 Task: Change  the formatting of the data to 'Which is Greater than 5, 'in conditional formating, put the option 'Green Fill with Dark Green Text. . 'add another formatting option Format As Table, insert the option 'Orange Table style Medium 3 ', change the format of Column Width to AutoFit Column Width and sort the data in descending order In the sheet  Expense Tracker Workbook Templatebook
Action: Mouse moved to (52, 110)
Screenshot: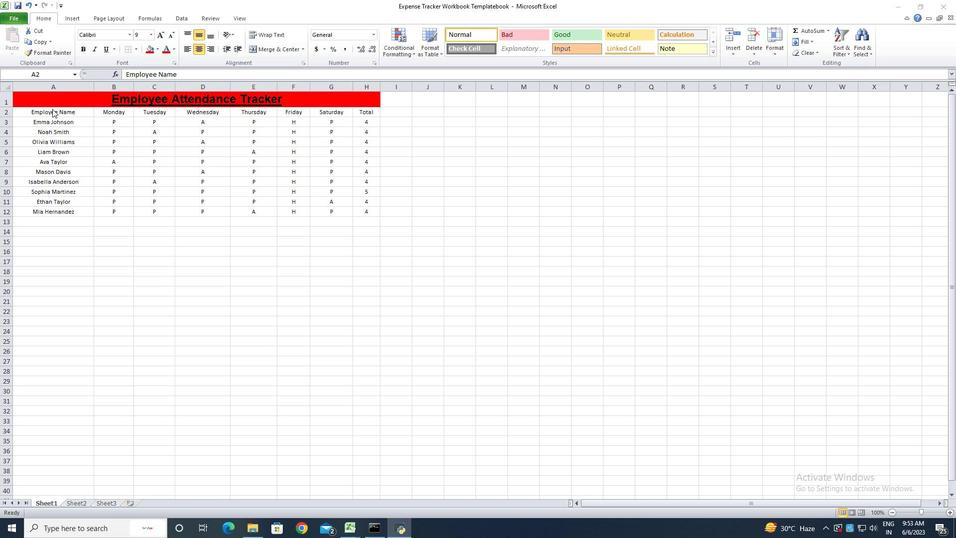 
Action: Mouse pressed left at (52, 110)
Screenshot: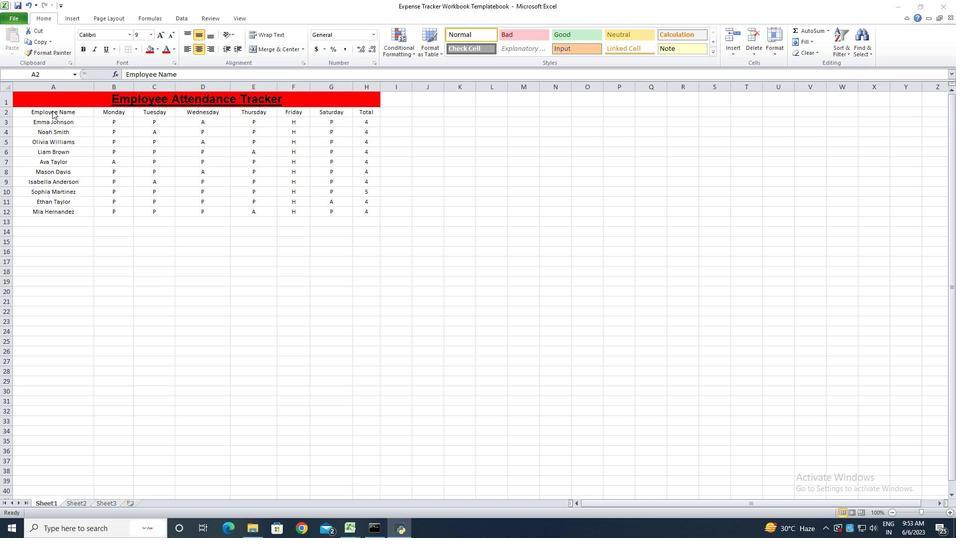 
Action: Mouse moved to (67, 113)
Screenshot: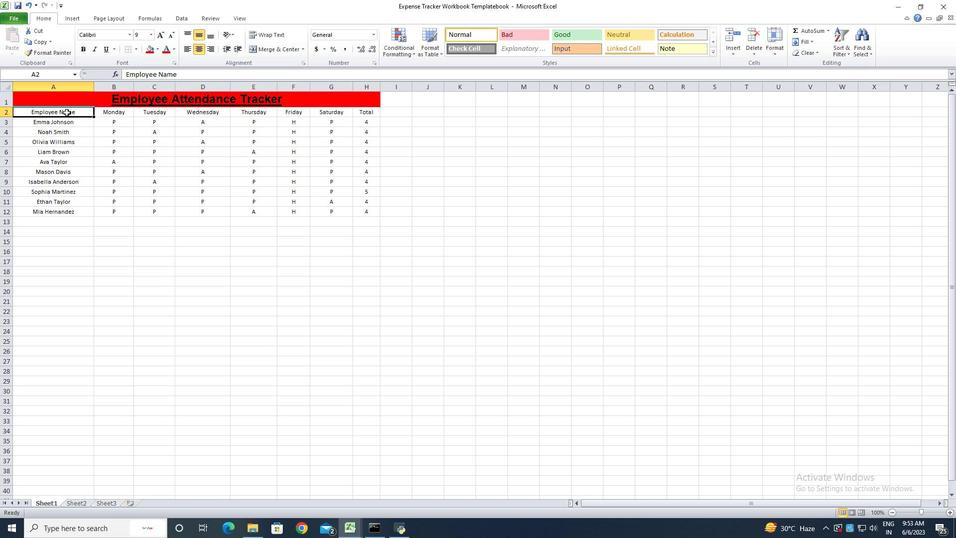 
Action: Mouse pressed left at (67, 113)
Screenshot: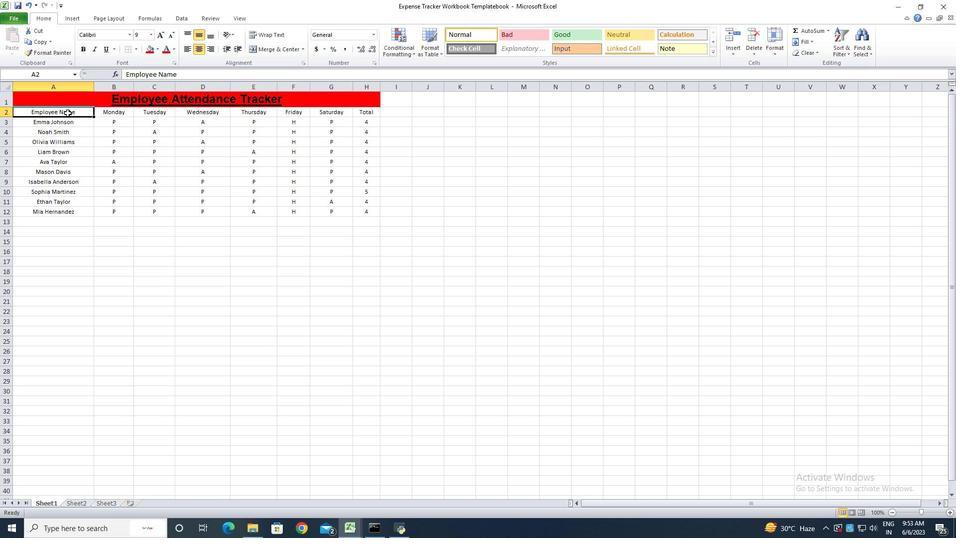 
Action: Mouse moved to (414, 54)
Screenshot: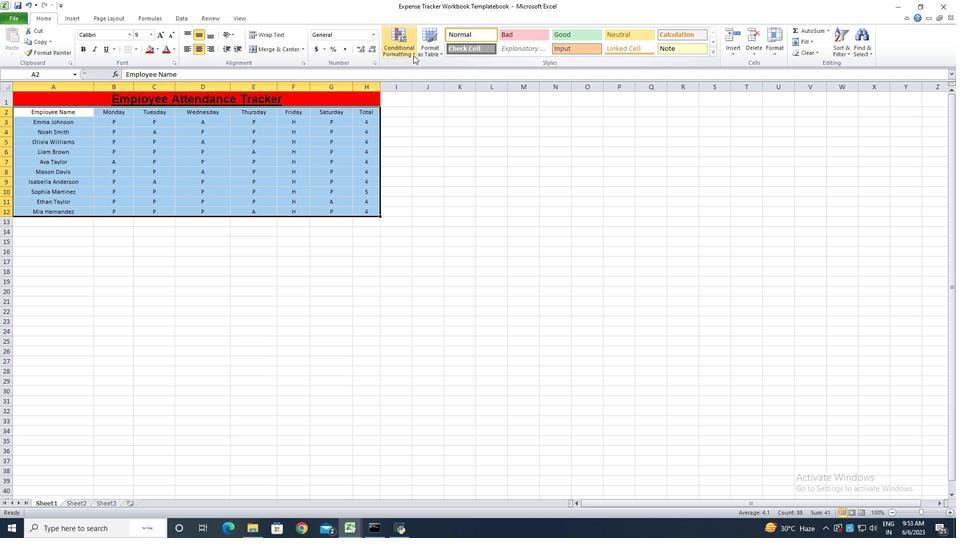 
Action: Mouse pressed left at (414, 54)
Screenshot: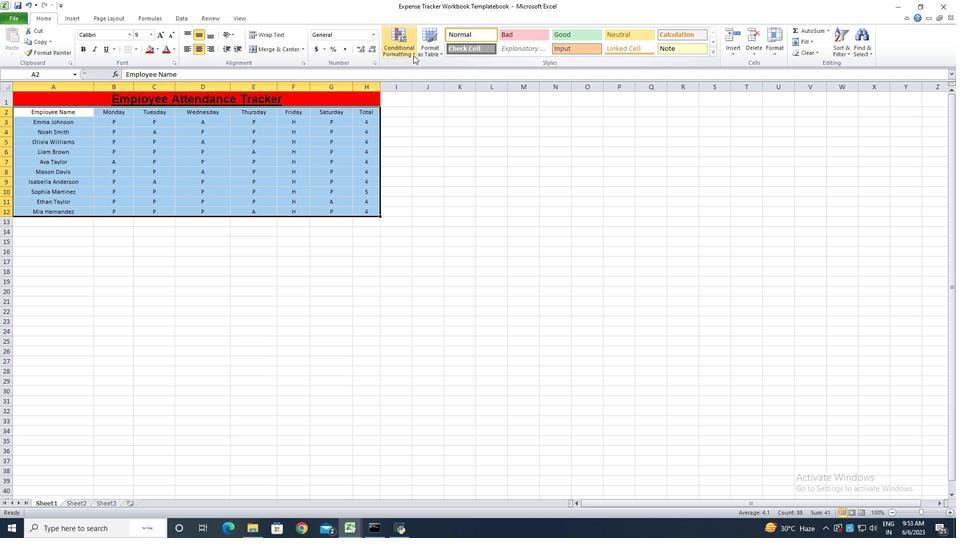 
Action: Mouse moved to (504, 71)
Screenshot: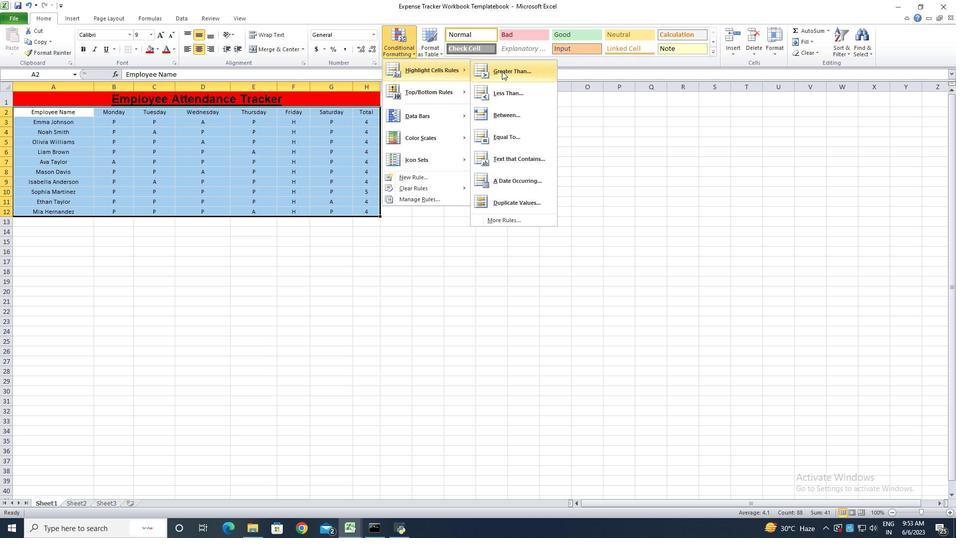 
Action: Mouse pressed left at (504, 71)
Screenshot: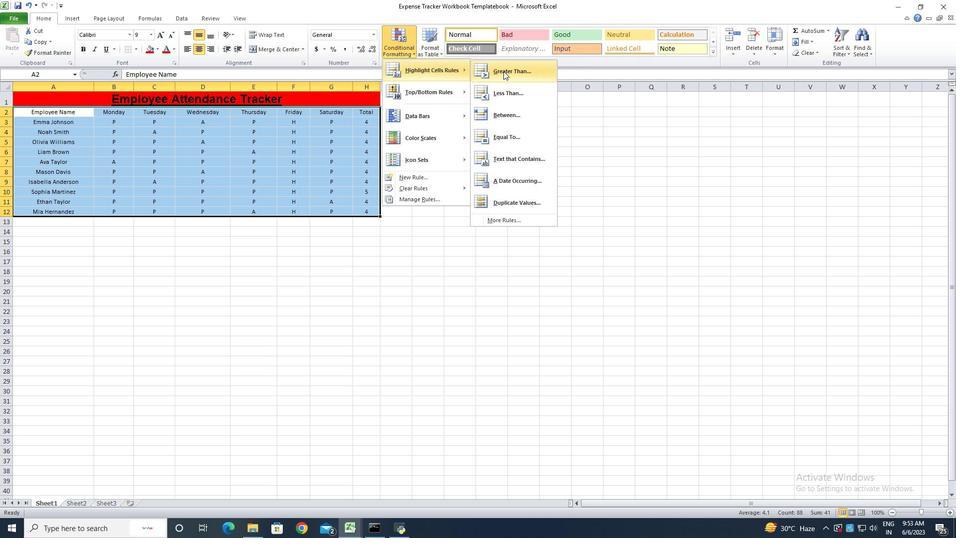 
Action: Key pressed 5
Screenshot: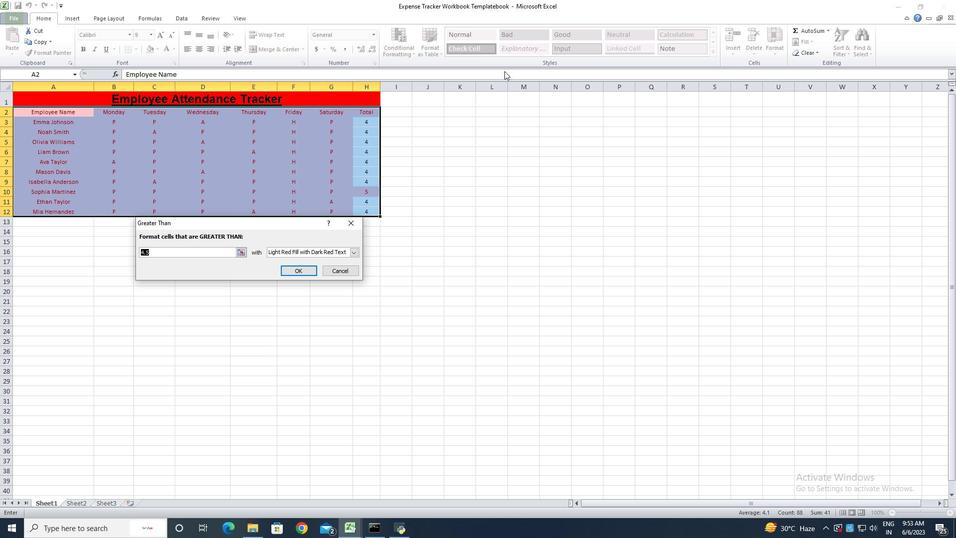 
Action: Mouse moved to (355, 249)
Screenshot: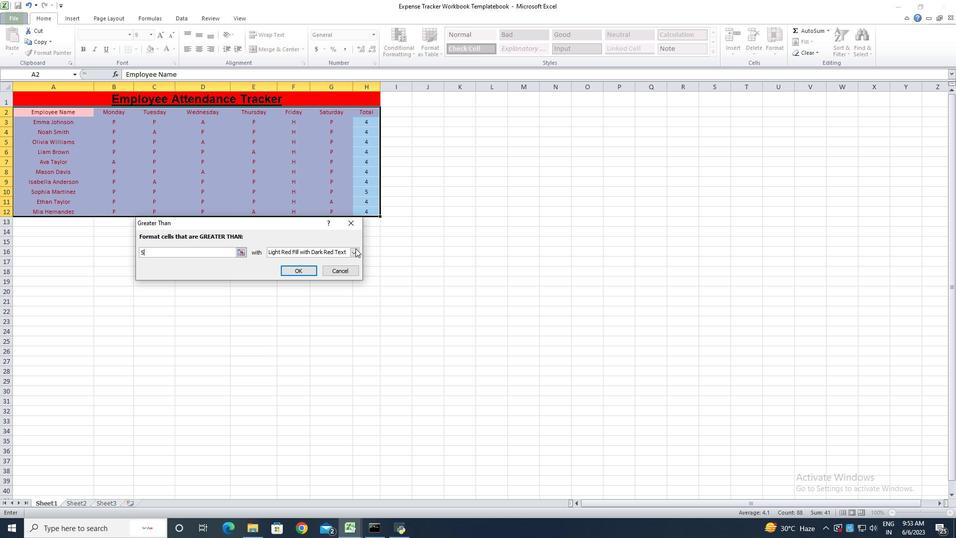 
Action: Mouse pressed left at (355, 249)
Screenshot: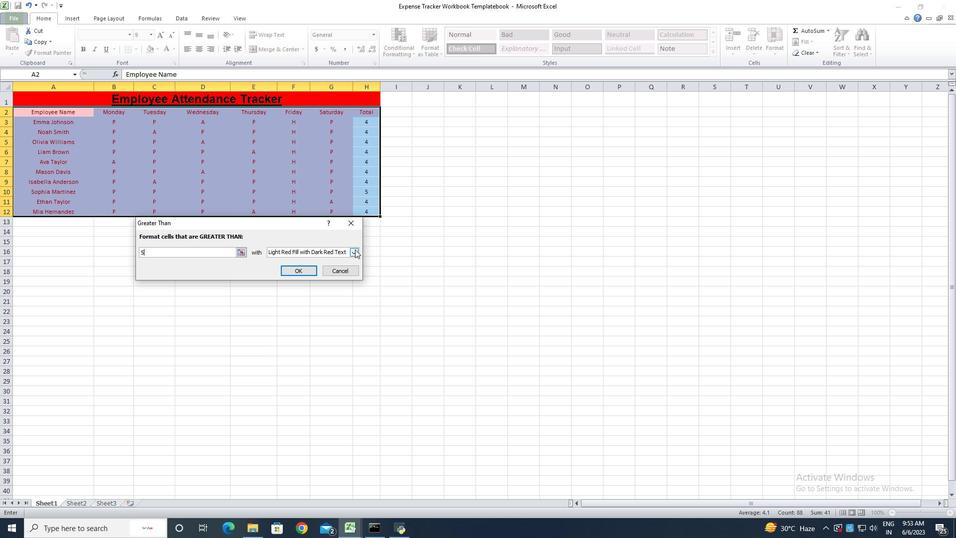 
Action: Mouse moved to (325, 277)
Screenshot: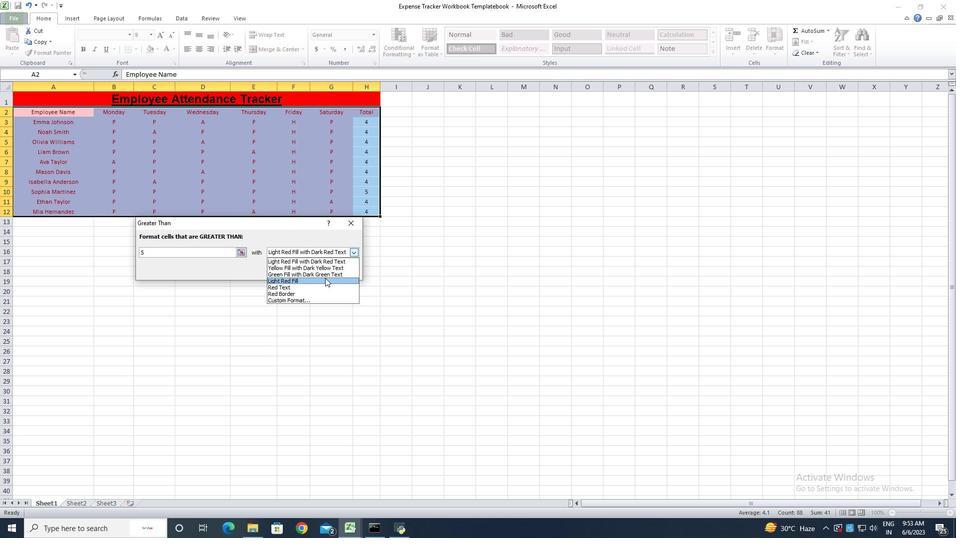
Action: Mouse pressed left at (325, 277)
Screenshot: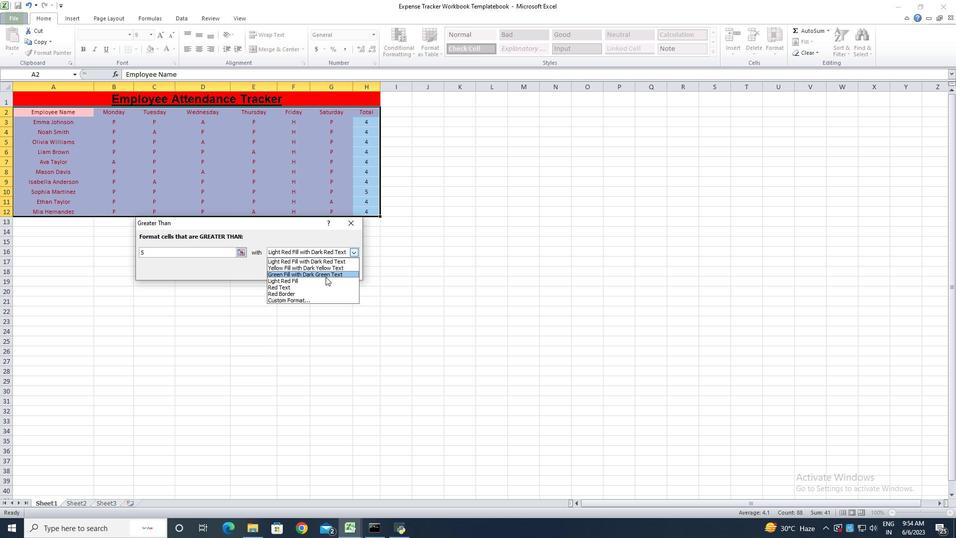 
Action: Mouse moved to (305, 271)
Screenshot: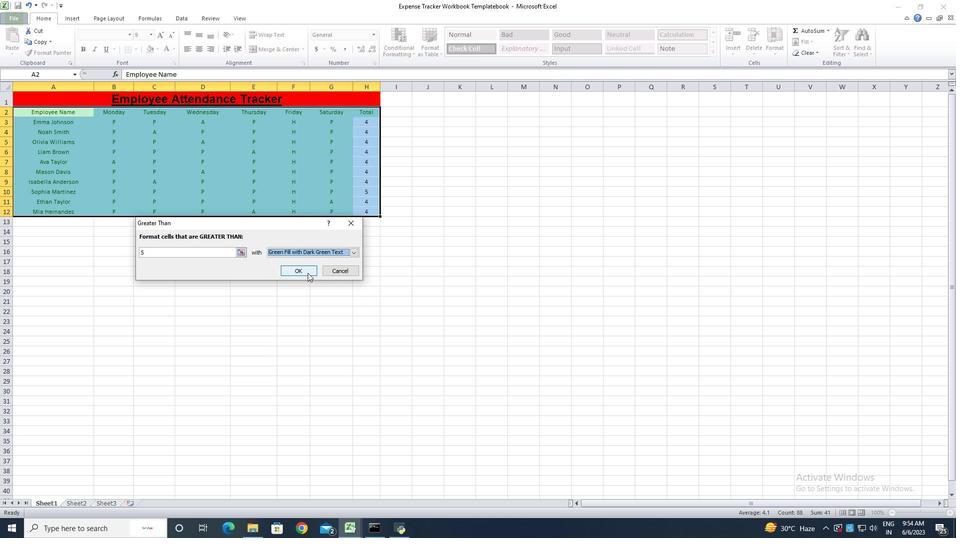
Action: Mouse pressed left at (305, 271)
Screenshot: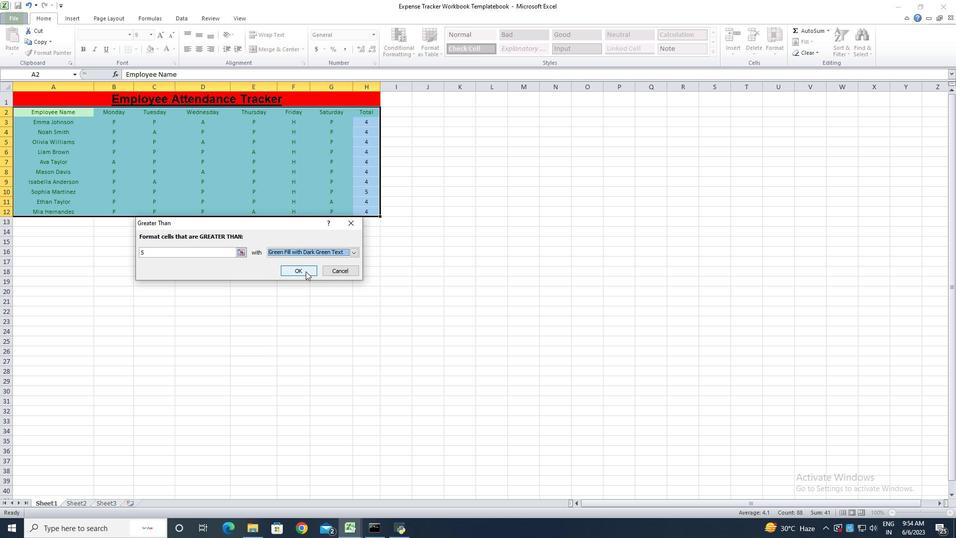 
Action: Mouse moved to (441, 52)
Screenshot: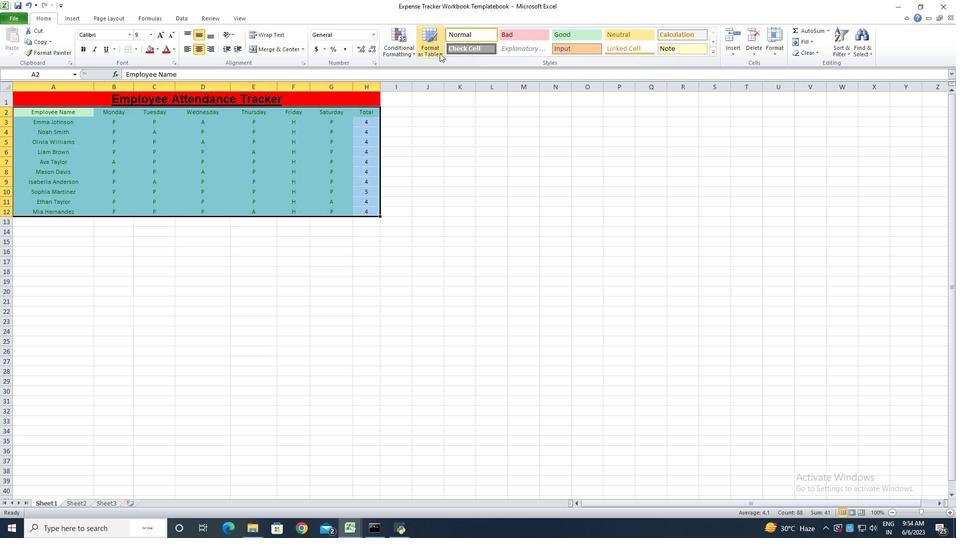 
Action: Mouse pressed left at (441, 52)
Screenshot: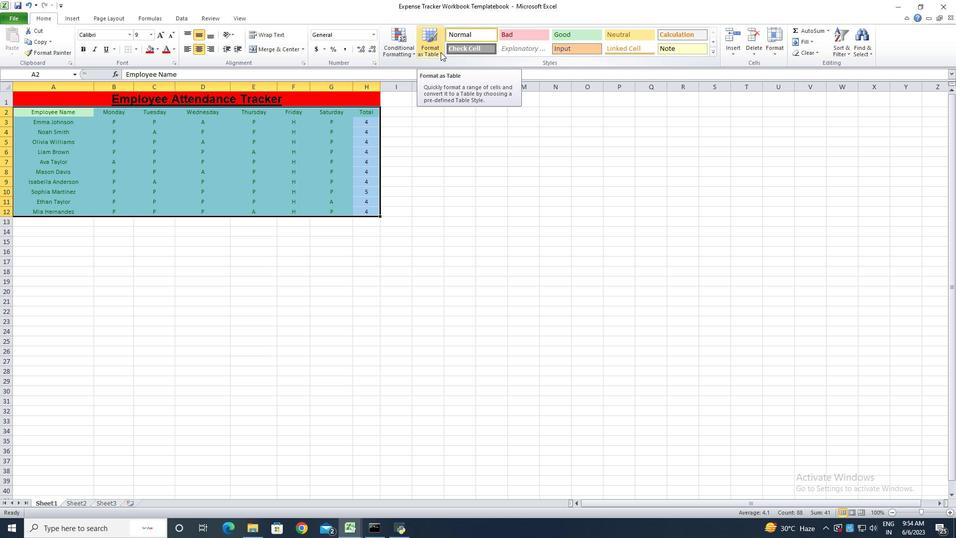 
Action: Mouse moved to (502, 170)
Screenshot: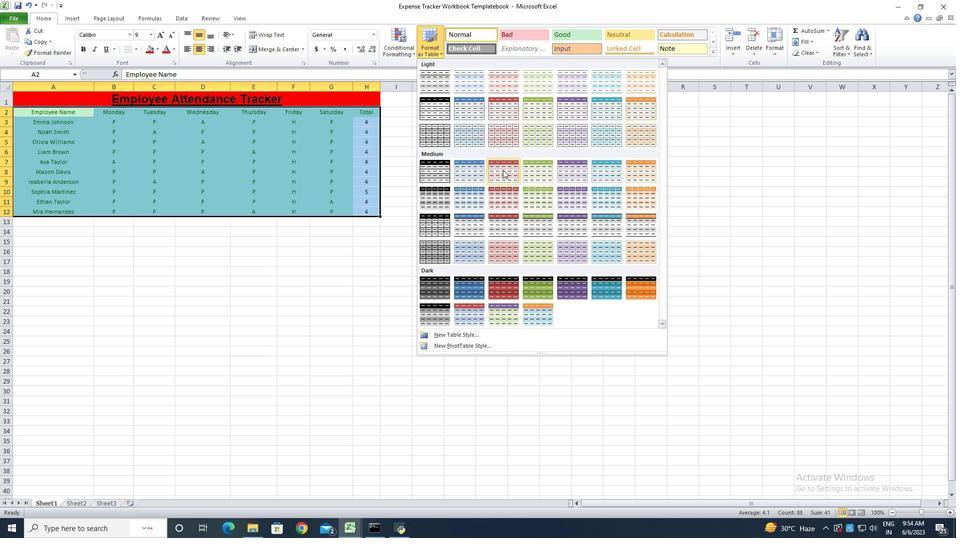 
Action: Mouse pressed left at (502, 170)
Screenshot: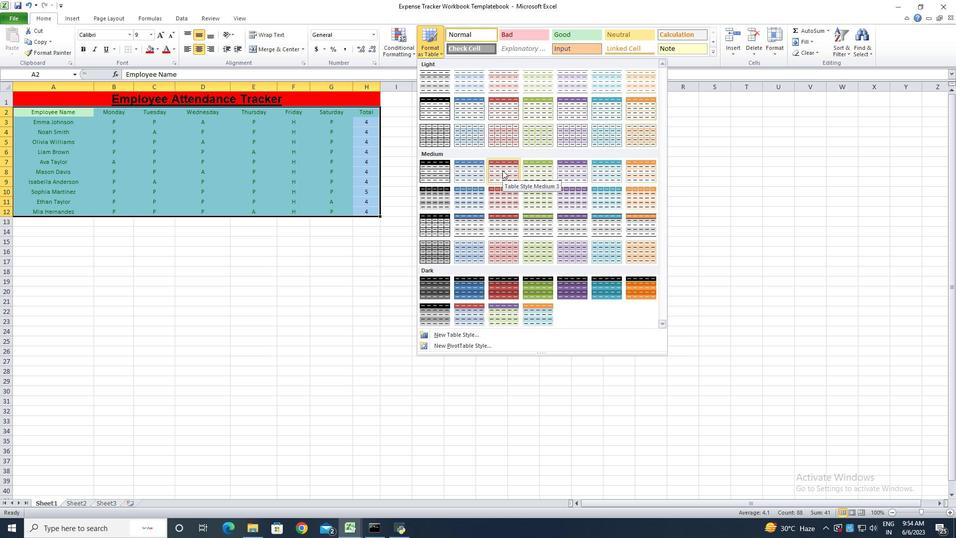 
Action: Mouse moved to (238, 270)
Screenshot: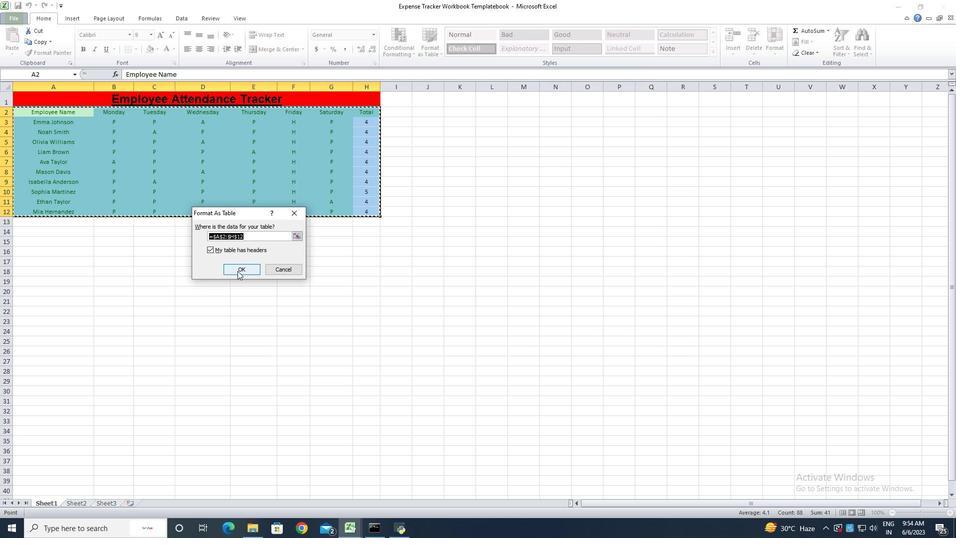 
Action: Mouse pressed left at (238, 270)
Screenshot: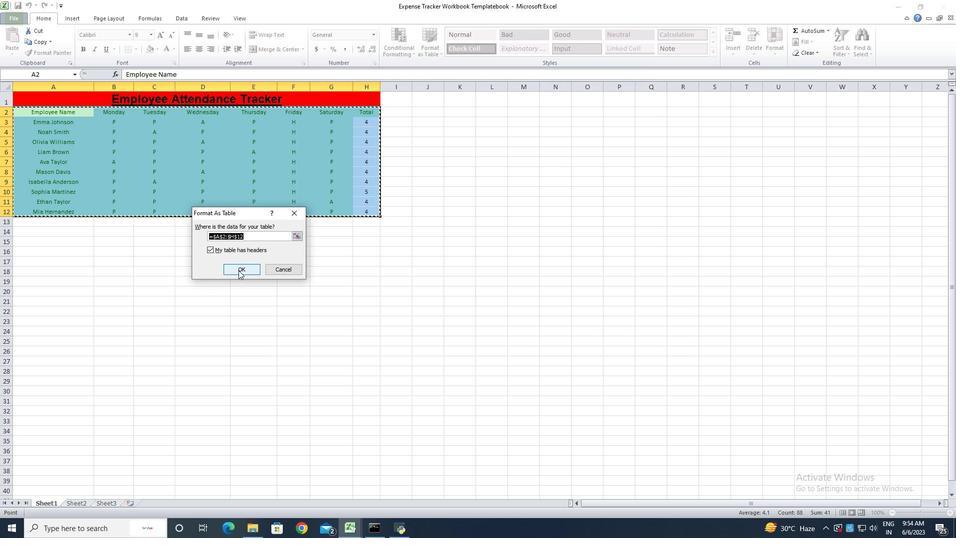 
Action: Mouse moved to (46, 20)
Screenshot: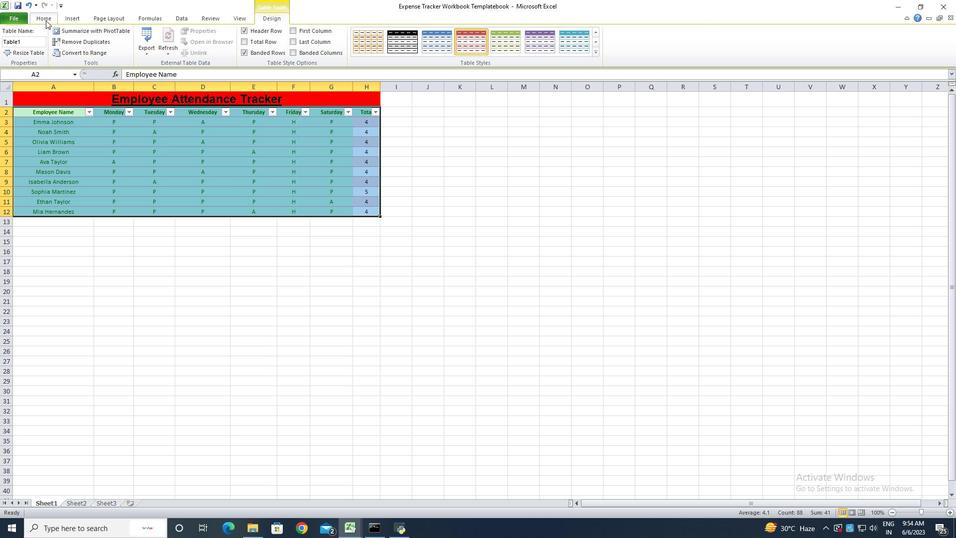 
Action: Mouse pressed left at (46, 20)
Screenshot: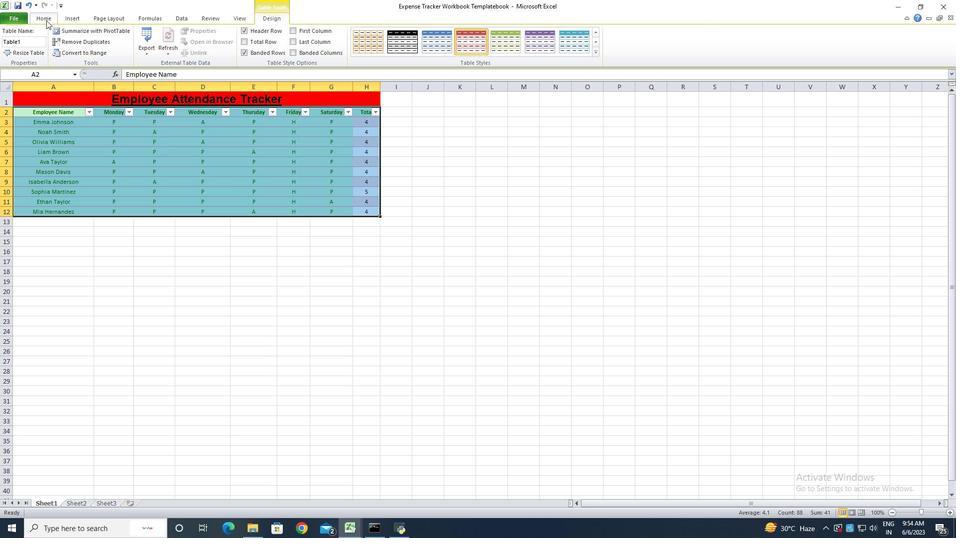 
Action: Mouse moved to (778, 54)
Screenshot: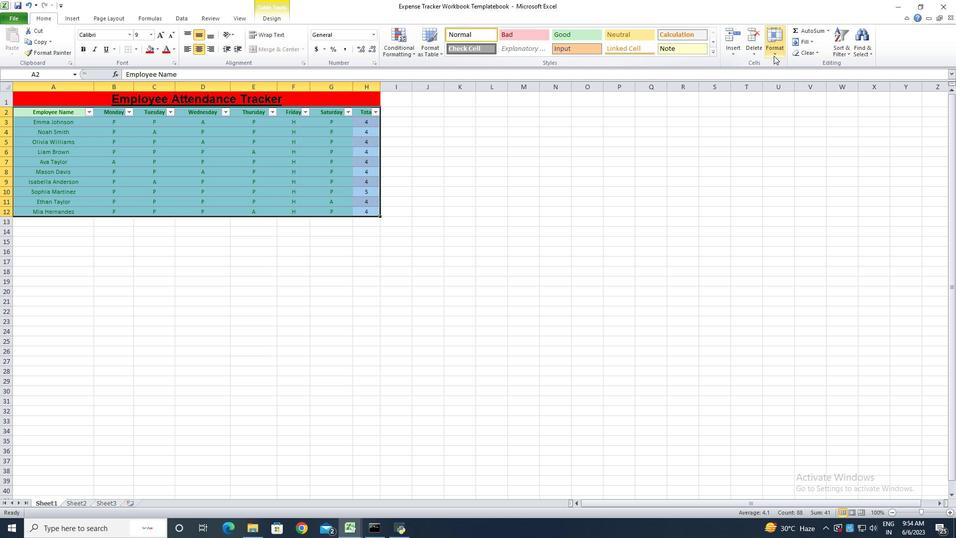 
Action: Mouse pressed left at (778, 54)
Screenshot: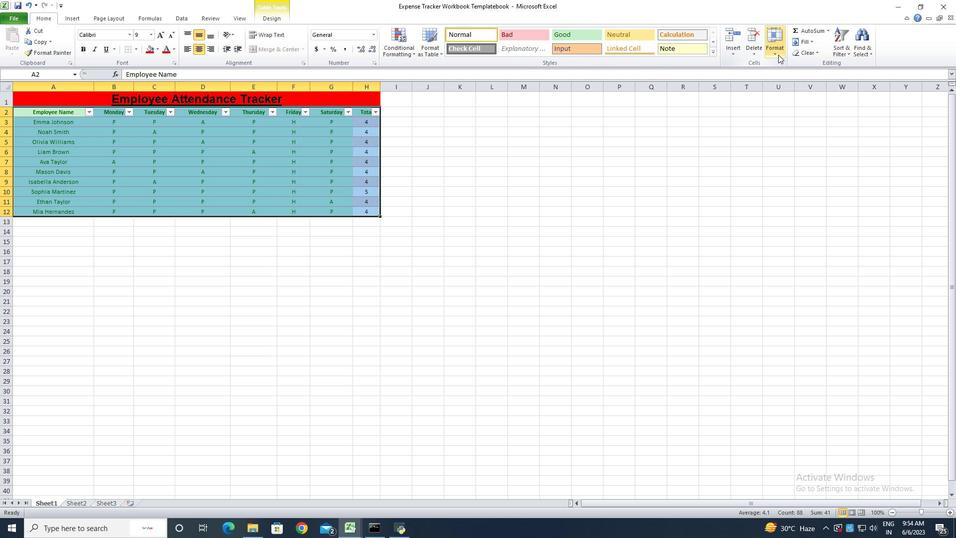 
Action: Mouse moved to (808, 107)
Screenshot: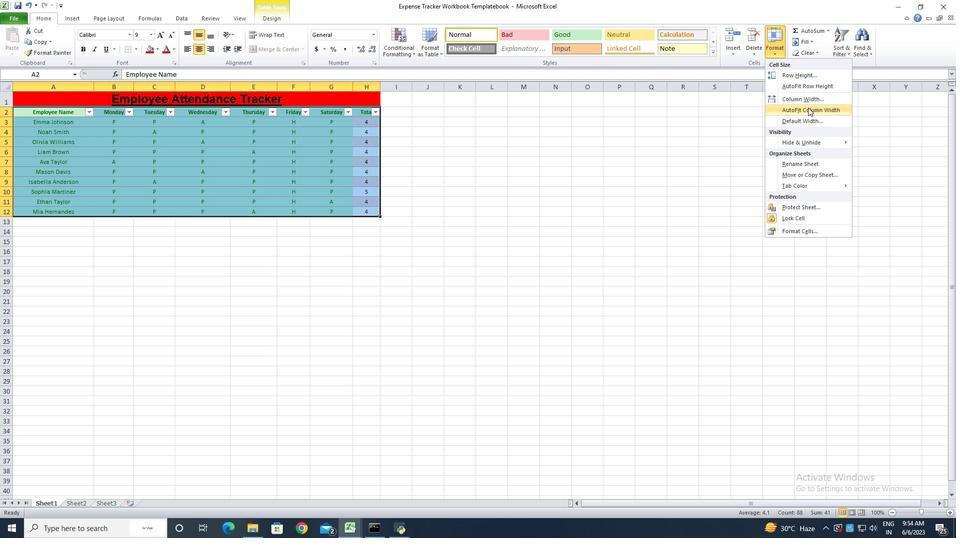 
Action: Mouse pressed left at (808, 107)
Screenshot: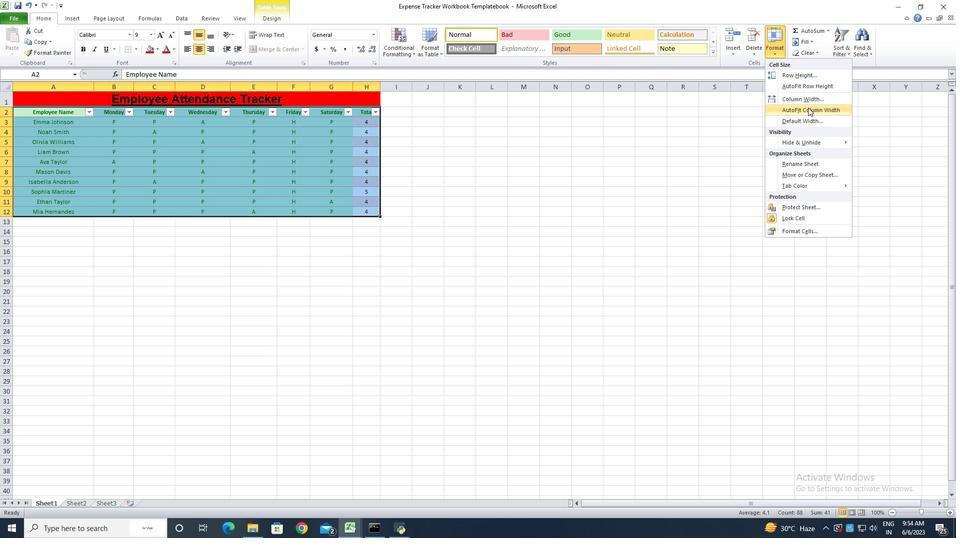 
Action: Mouse moved to (847, 54)
Screenshot: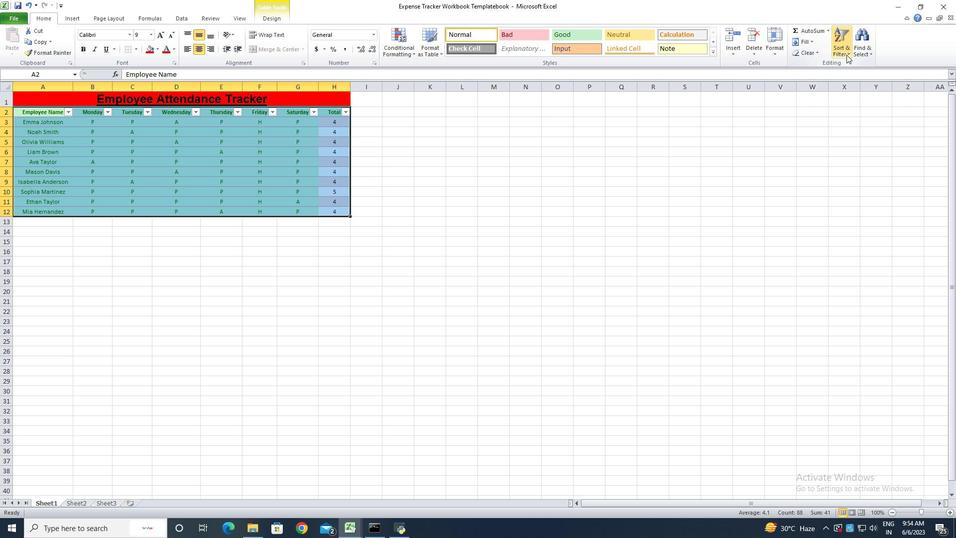 
Action: Mouse pressed left at (847, 54)
Screenshot: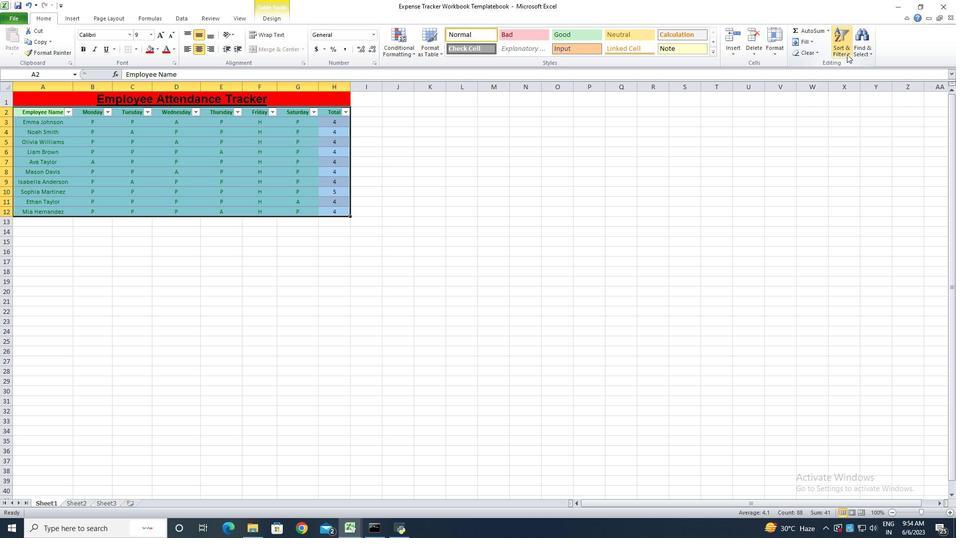 
Action: Mouse moved to (853, 74)
Screenshot: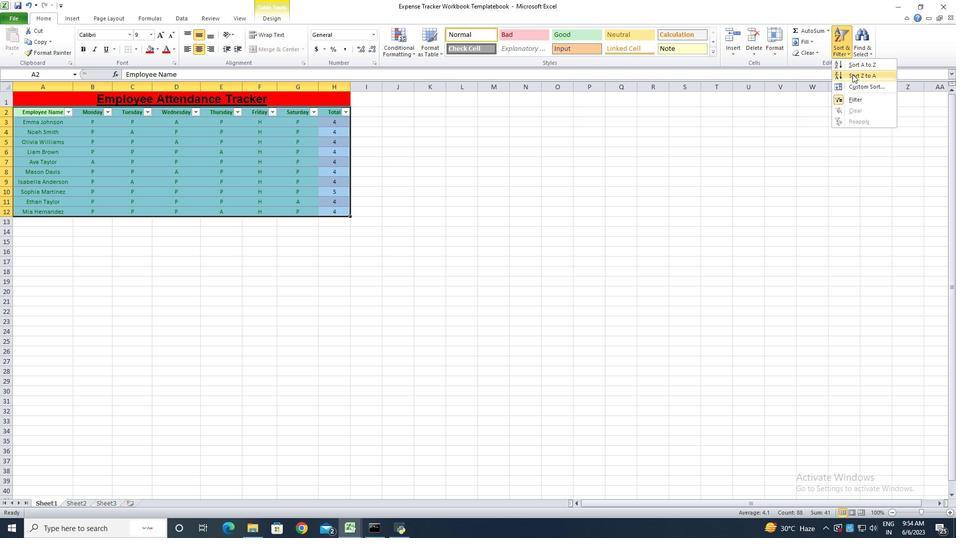 
Action: Mouse pressed left at (853, 74)
Screenshot: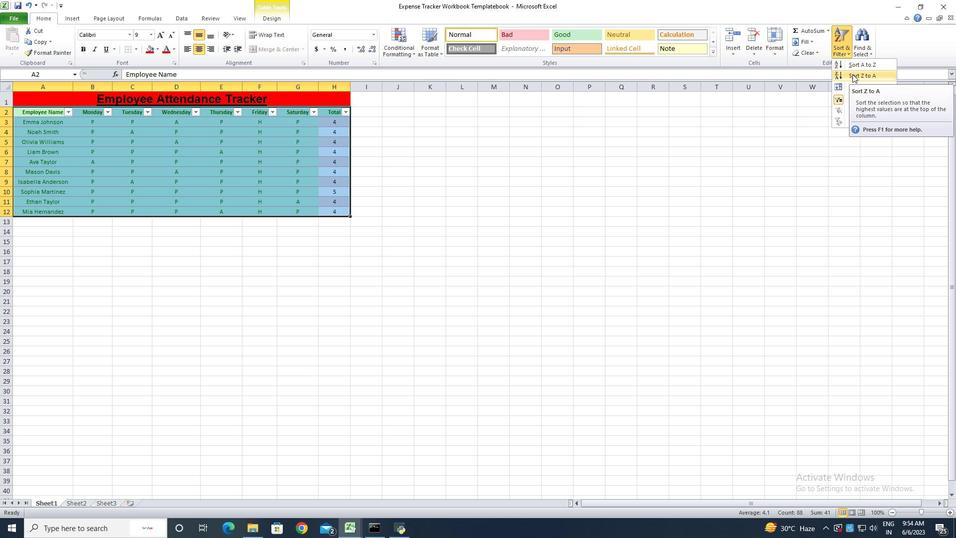 
Action: Mouse moved to (371, 235)
Screenshot: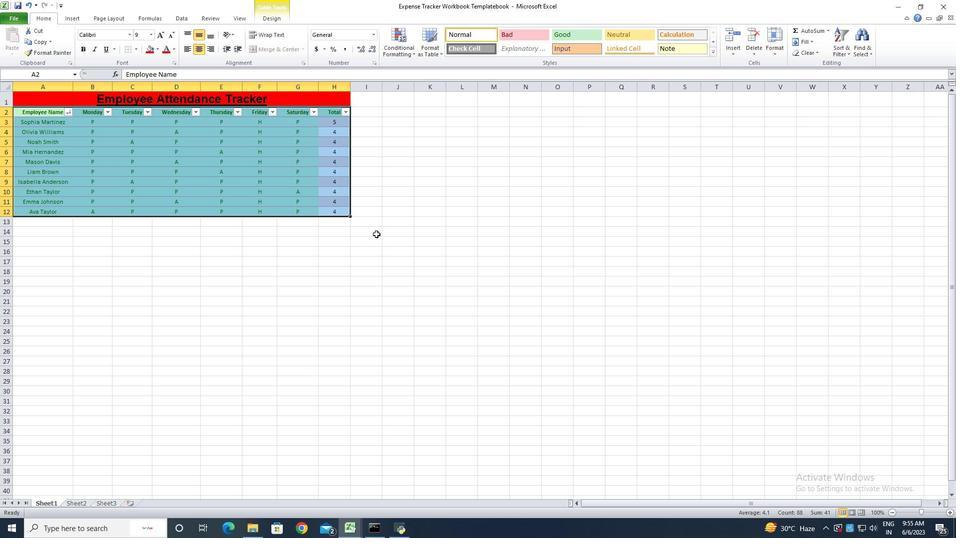 
Action: Mouse pressed left at (371, 235)
Screenshot: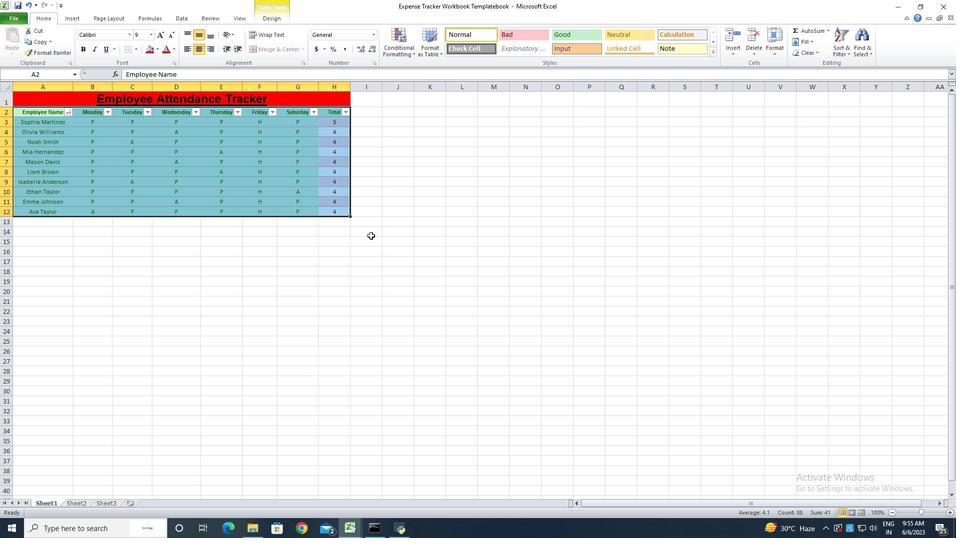 
Action: Key pressed ctrl+S<'\x13'><'\x13'><'\x13'><'\x13'><'\x13'><'\x13'><'\x13'><'\x13'><'\x13'><'\x13'>
Screenshot: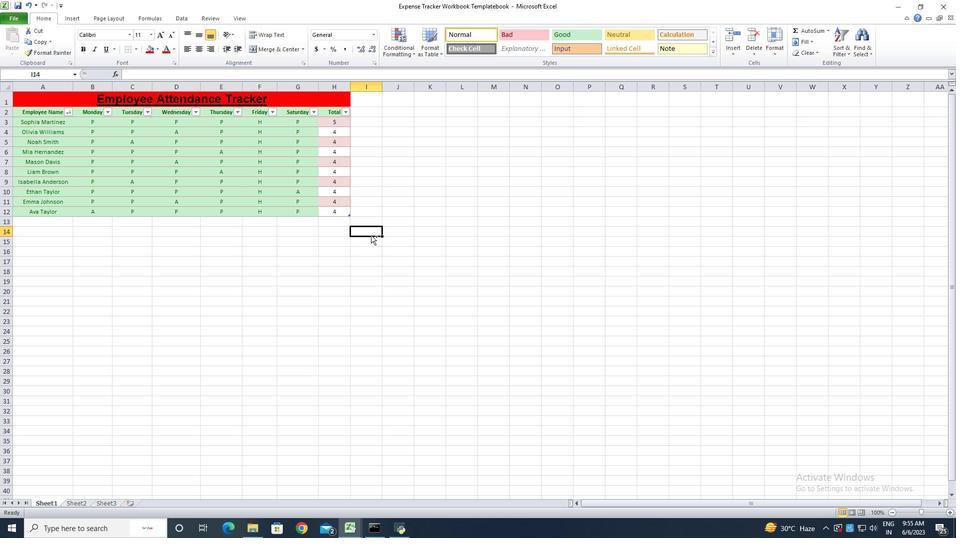 
Action: Mouse moved to (371, 235)
Screenshot: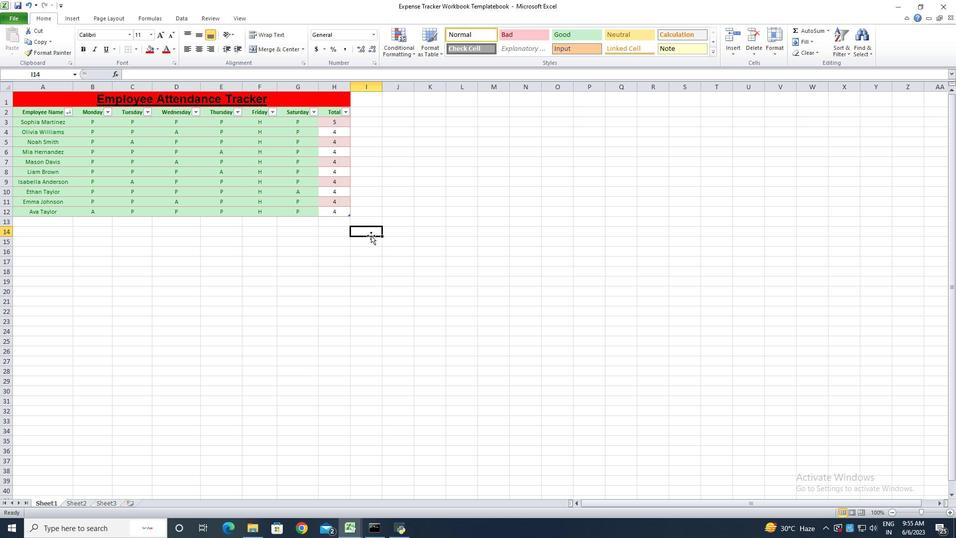 
